 Task: Open a blank sheet, save the file as Cybersecurityplan.odt Type the sentence 'Sum of the interior angles of a polygon:'Add formula using equations and charcters after the sentence '( n - 2 ) × 180?' Select the formula and highlight with color Pink Change the page Orientation to  Potrait
Action: Mouse moved to (247, 132)
Screenshot: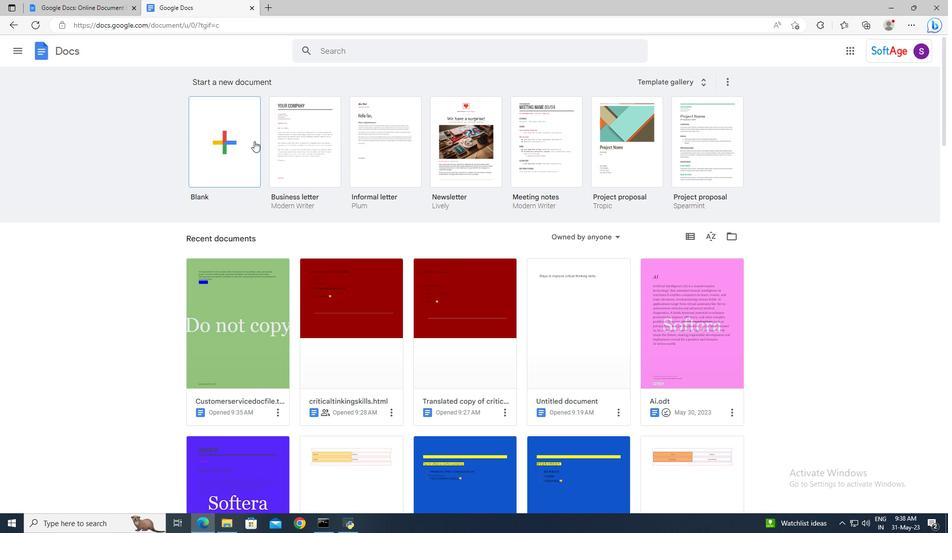 
Action: Mouse pressed left at (247, 132)
Screenshot: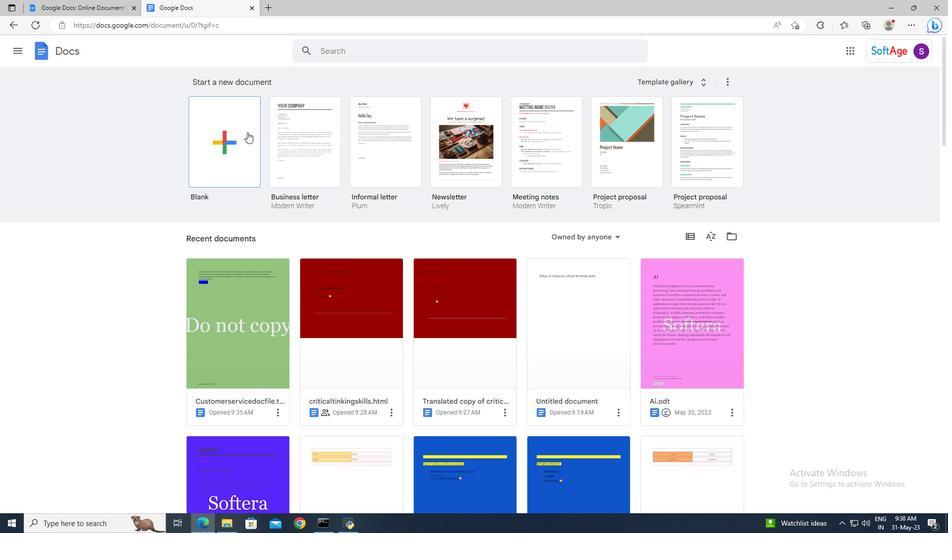 
Action: Mouse moved to (98, 46)
Screenshot: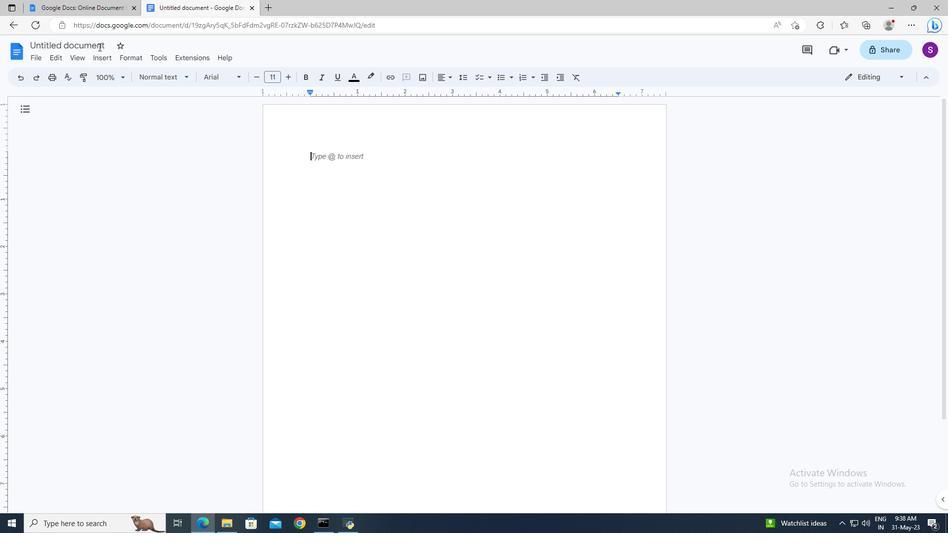 
Action: Mouse pressed left at (98, 46)
Screenshot: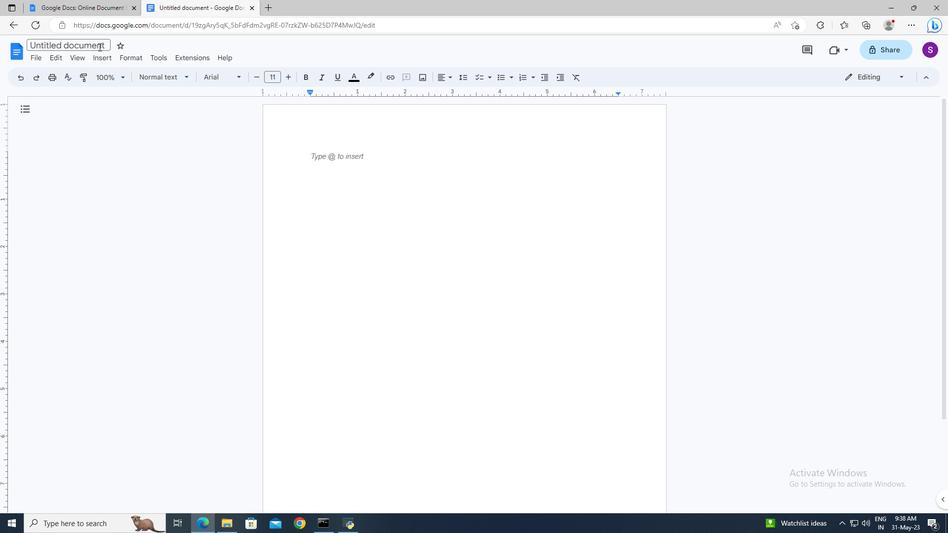 
Action: Key pressed <Key.shift>Cybersecurityplan.odt<Key.enter>
Screenshot: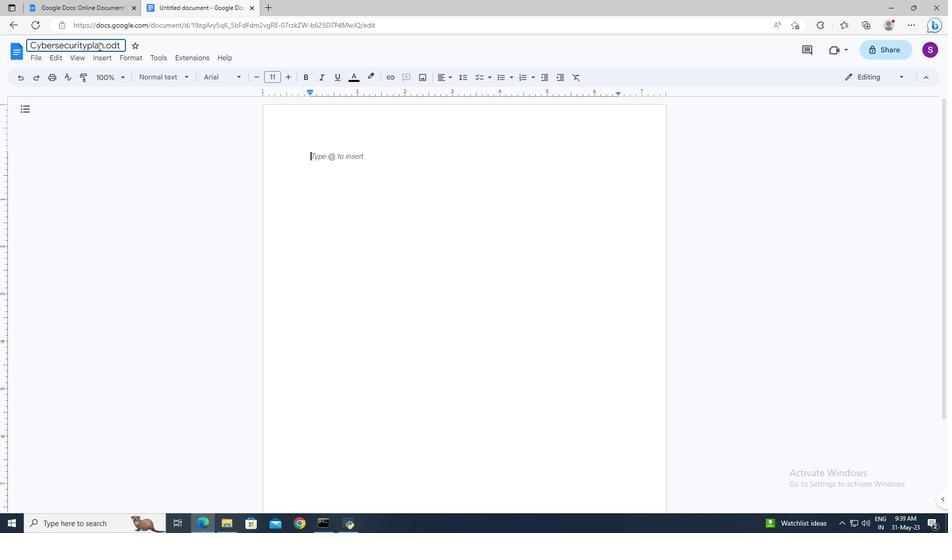 
Action: Mouse moved to (319, 154)
Screenshot: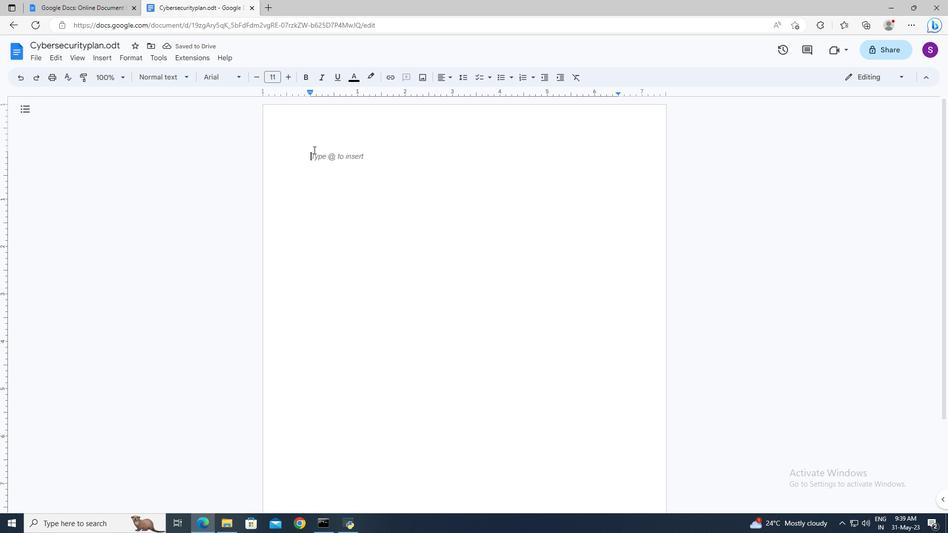 
Action: Mouse pressed left at (319, 154)
Screenshot: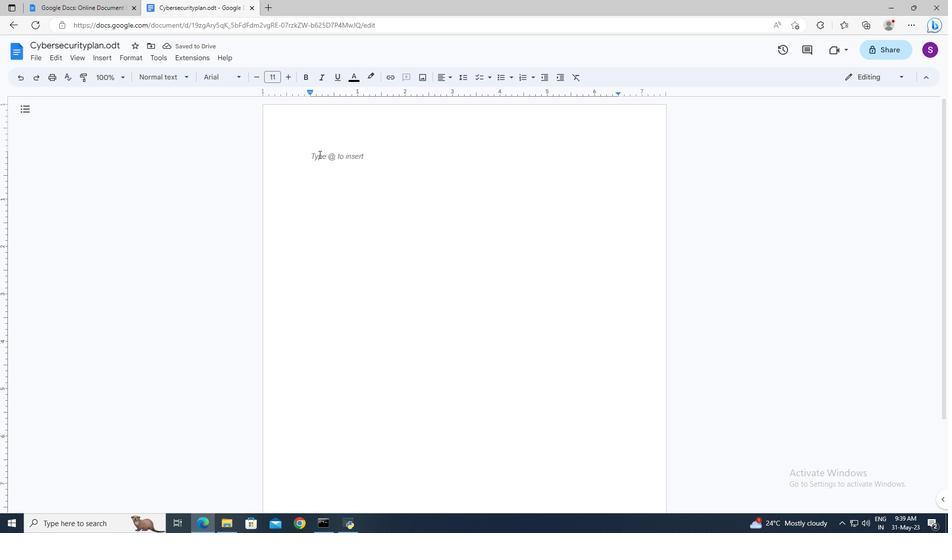 
Action: Key pressed <Key.shift_r>Sum<Key.space>of<Key.space>the<Key.space>interior<Key.space>angles<Key.space>of<Key.space>a<Key.space>polygon<Key.space><Key.shift>:<Key.enter><Key.backspace><Key.enter><Key.backspace><Key.backspace><Key.shift>:<Key.enter><Key.enter>
Screenshot: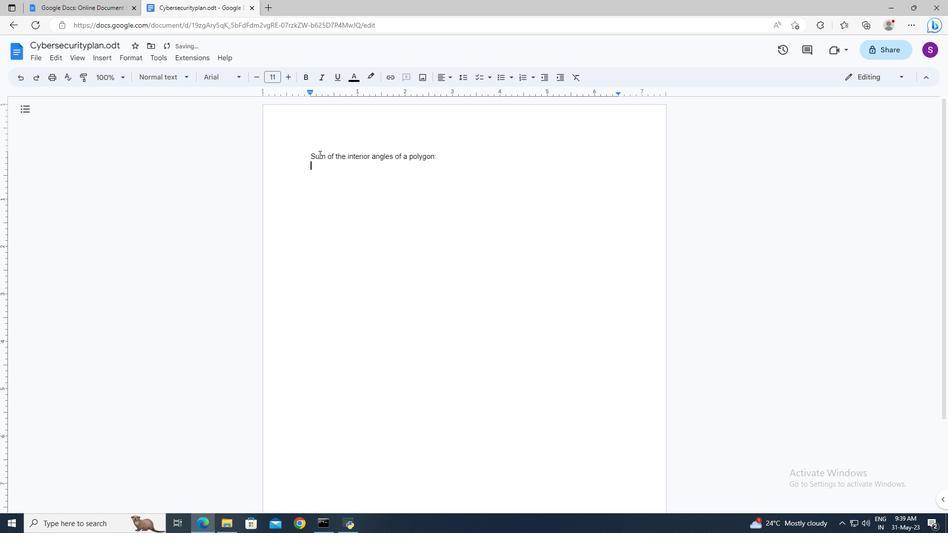 
Action: Mouse moved to (109, 56)
Screenshot: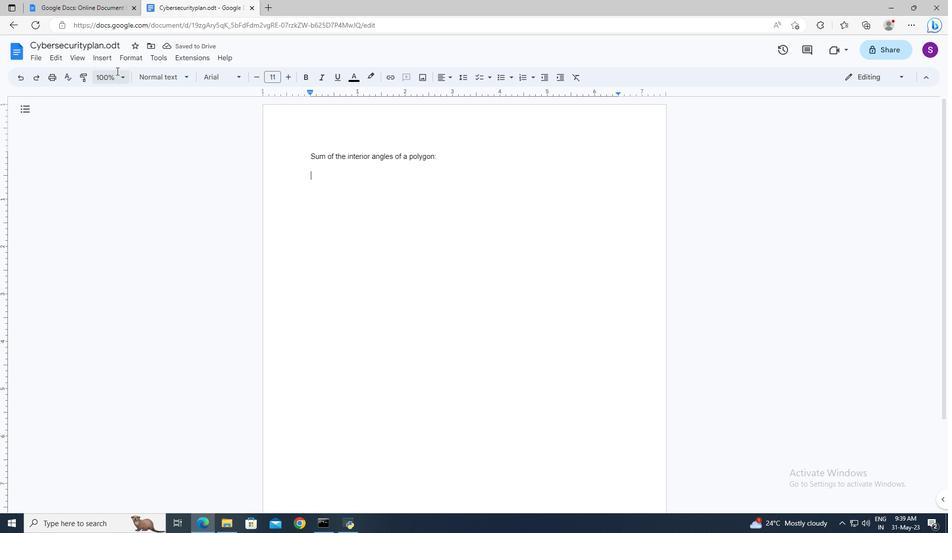 
Action: Mouse pressed left at (109, 56)
Screenshot: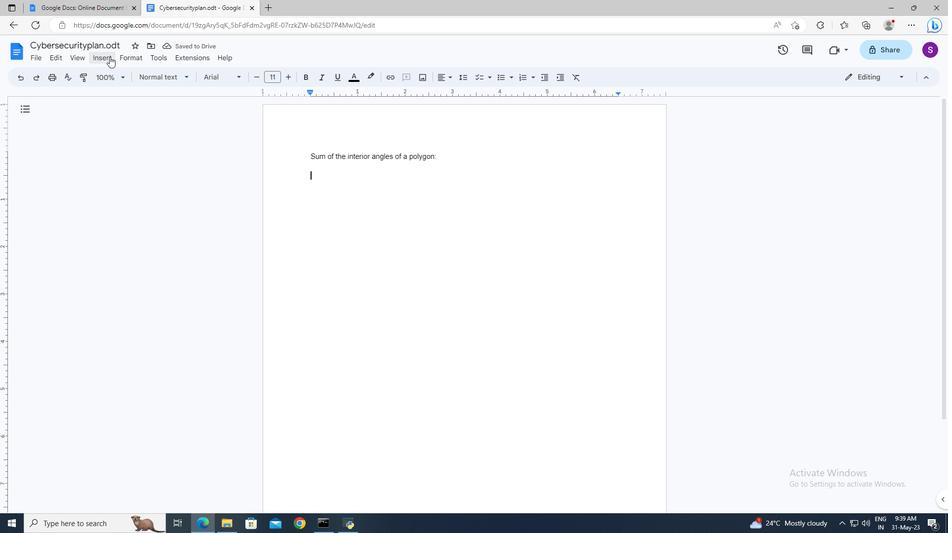 
Action: Mouse moved to (138, 260)
Screenshot: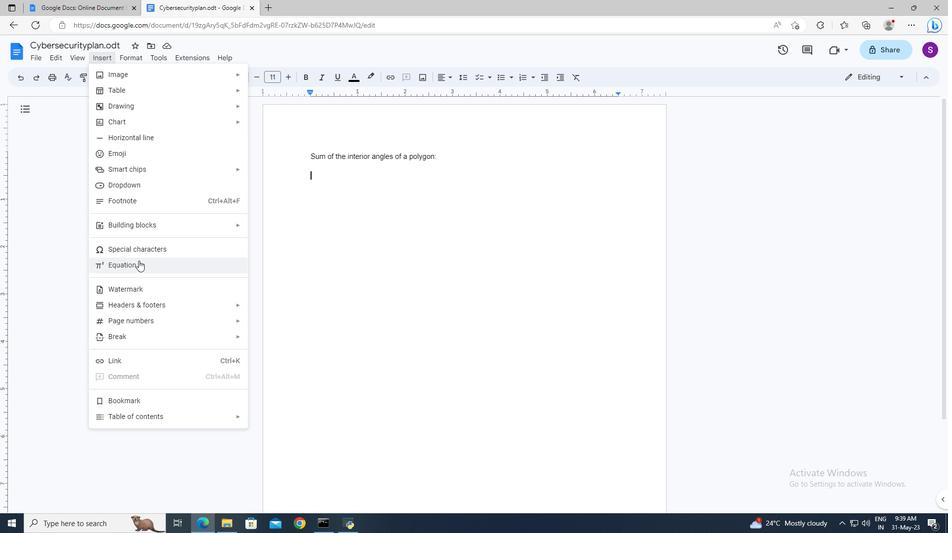 
Action: Mouse pressed left at (138, 260)
Screenshot: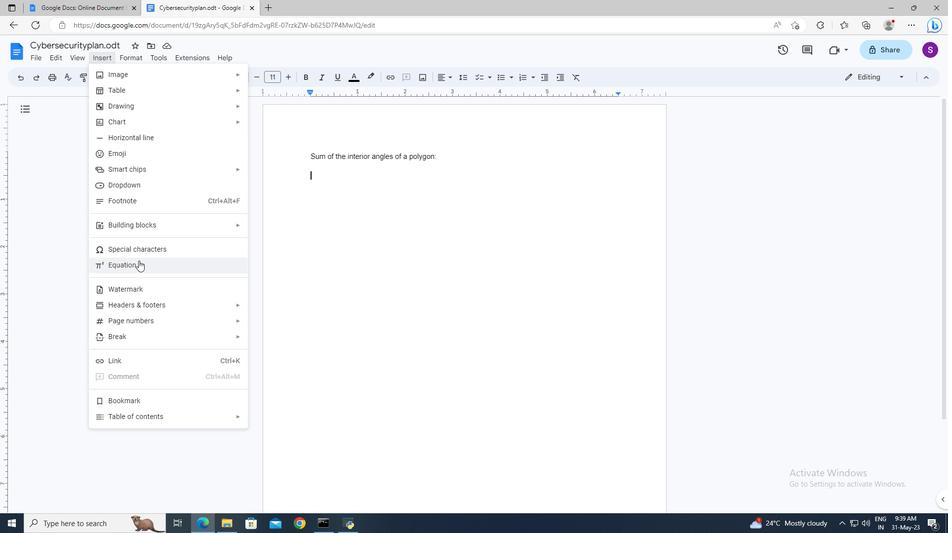 
Action: Mouse moved to (114, 62)
Screenshot: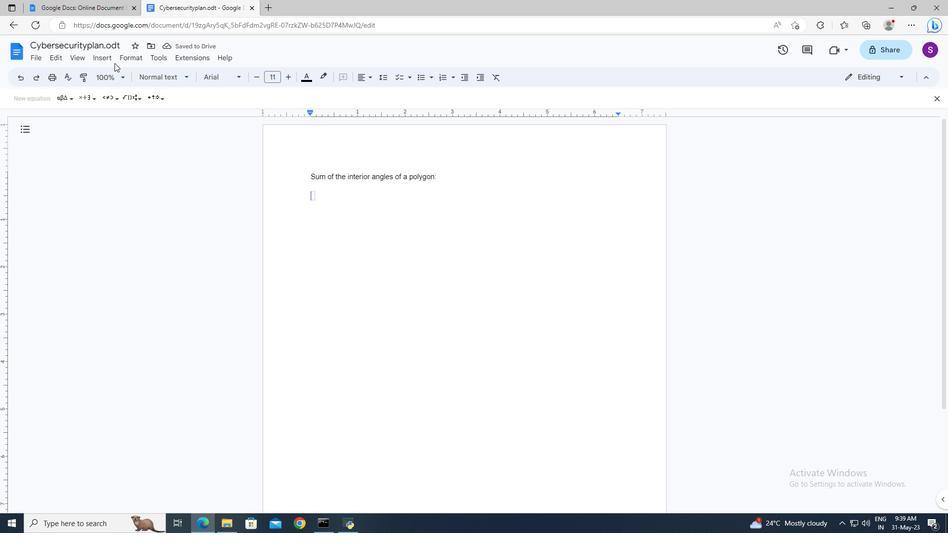 
Action: Mouse pressed left at (114, 62)
Screenshot: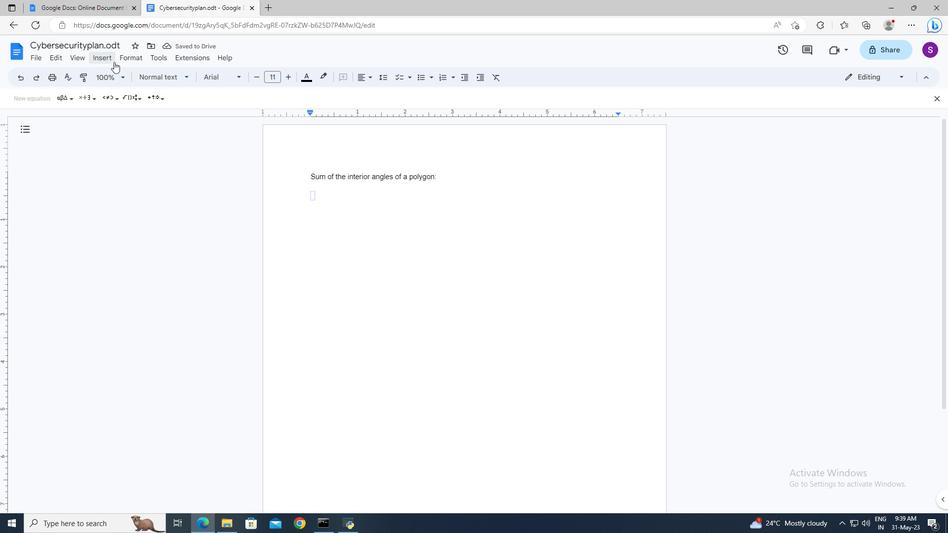 
Action: Mouse moved to (144, 243)
Screenshot: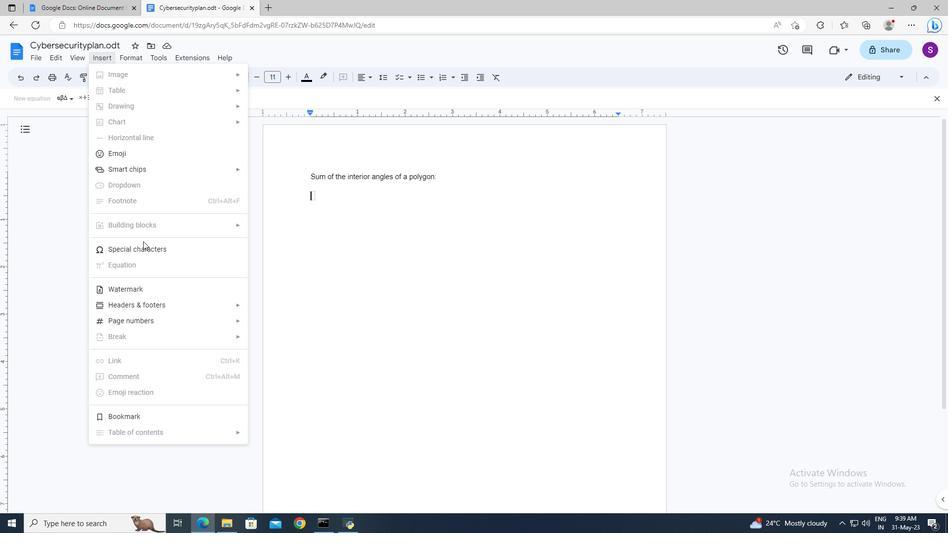 
Action: Mouse pressed left at (144, 243)
Screenshot: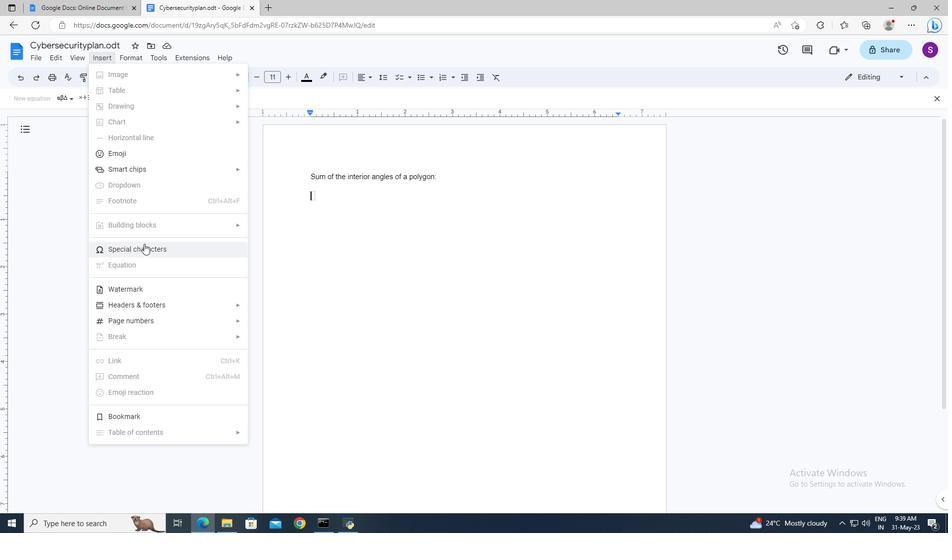 
Action: Mouse moved to (314, 198)
Screenshot: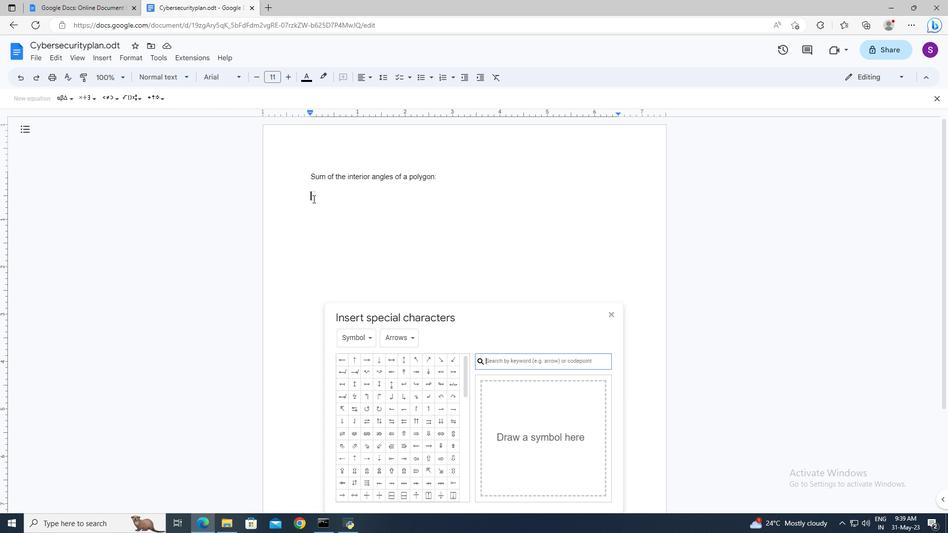 
Action: Mouse pressed left at (314, 198)
Screenshot: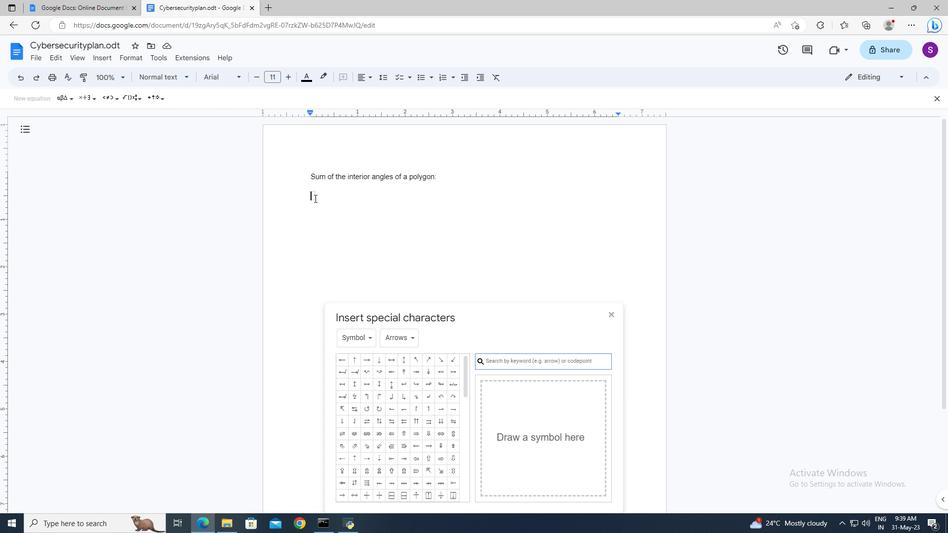 
Action: Mouse moved to (314, 198)
Screenshot: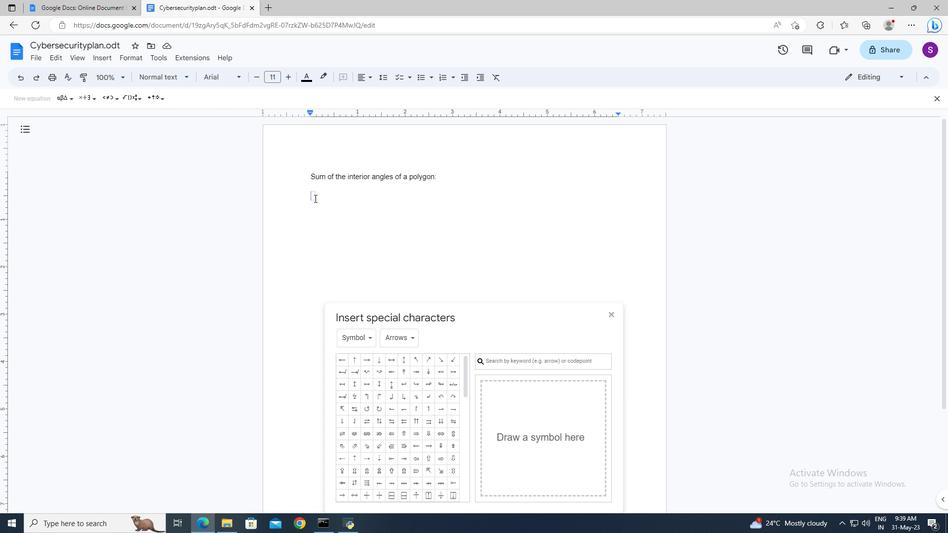 
Action: Key pressed <Key.shift>(n<Key.backspace>n<Key.space>-<Key.space>2<Key.shift>)<Key.space>
Screenshot: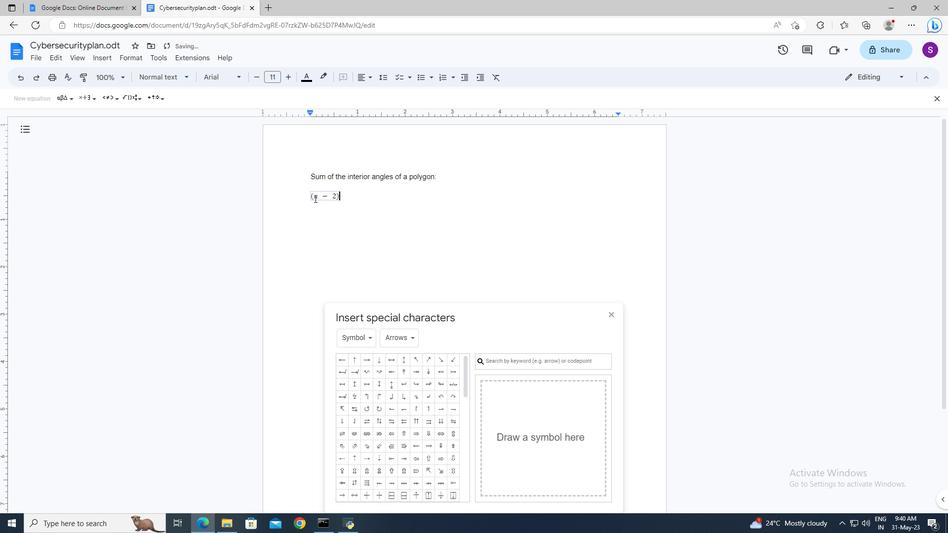 
Action: Mouse moved to (87, 98)
Screenshot: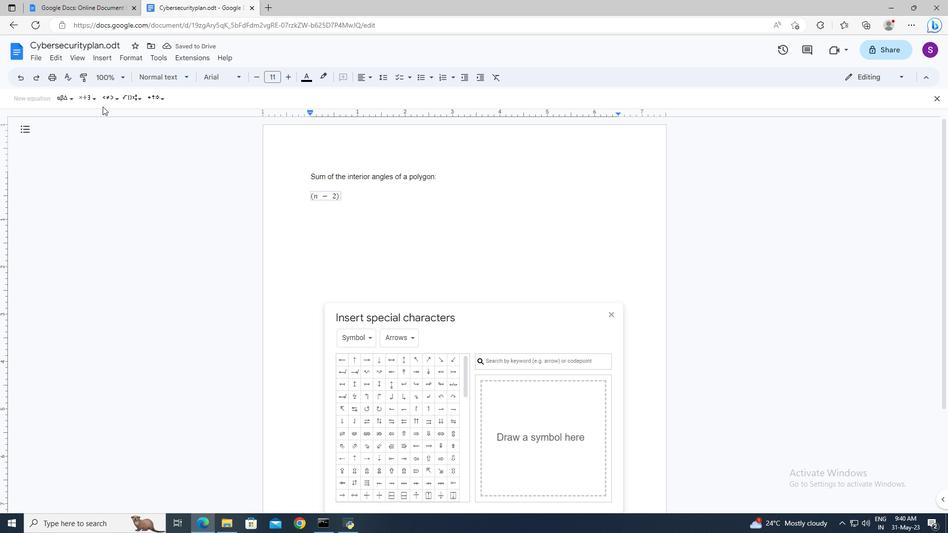 
Action: Mouse pressed left at (87, 98)
Screenshot: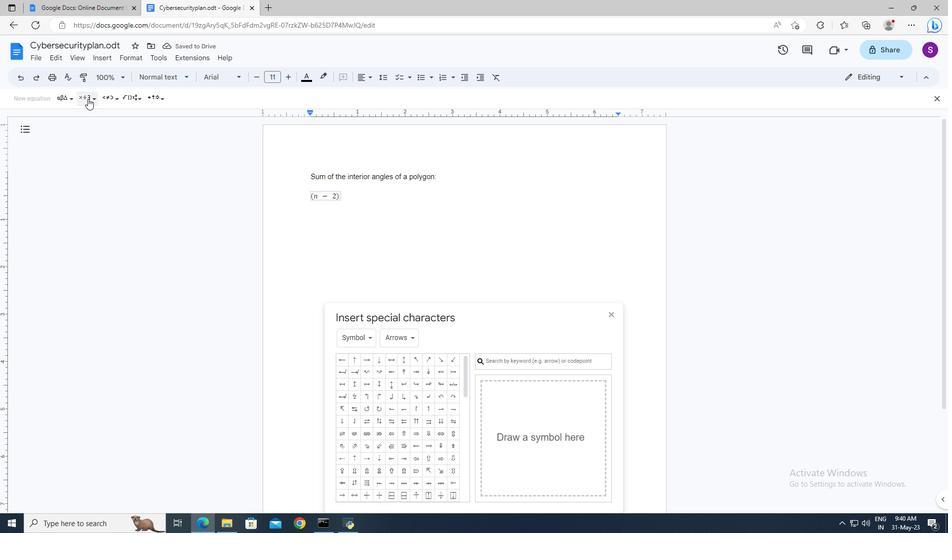 
Action: Mouse moved to (84, 115)
Screenshot: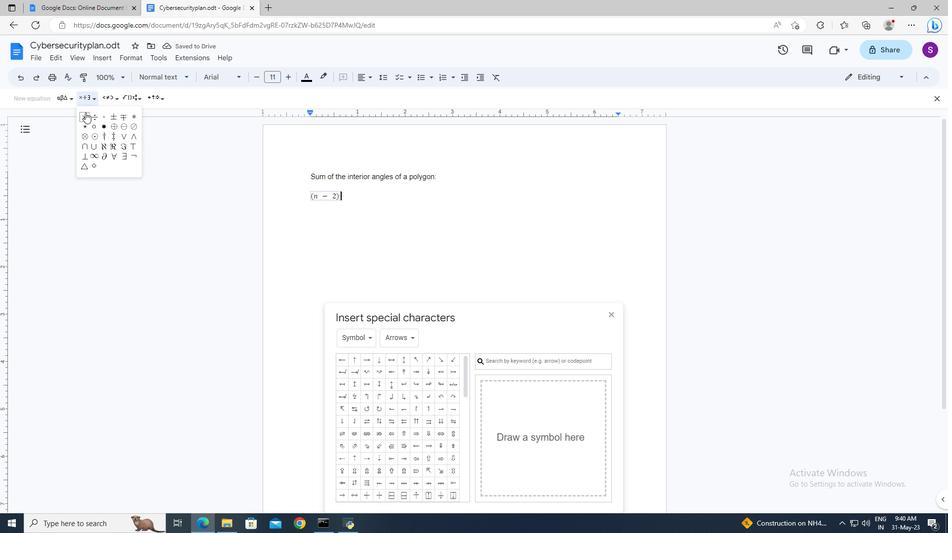 
Action: Mouse pressed left at (84, 115)
Screenshot: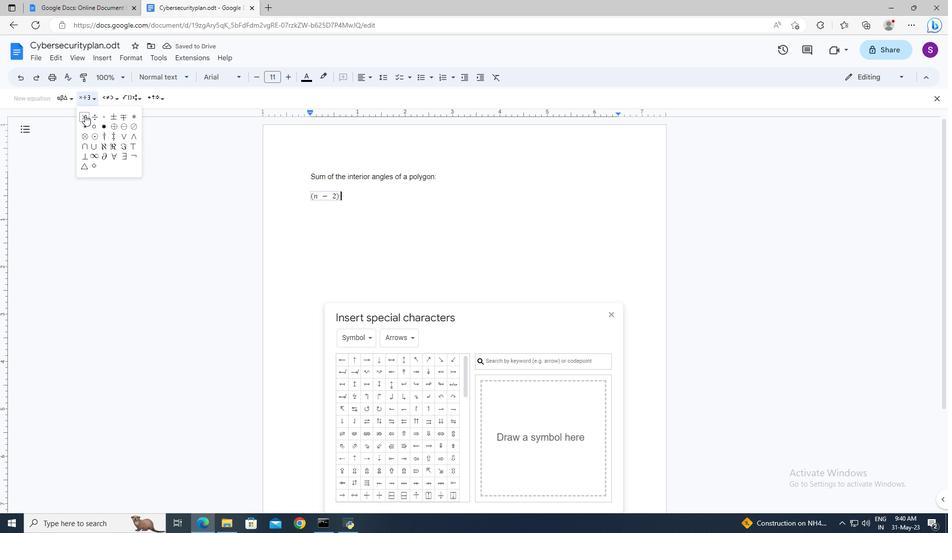 
Action: Key pressed <Key.space>180<Key.shift>?
Screenshot: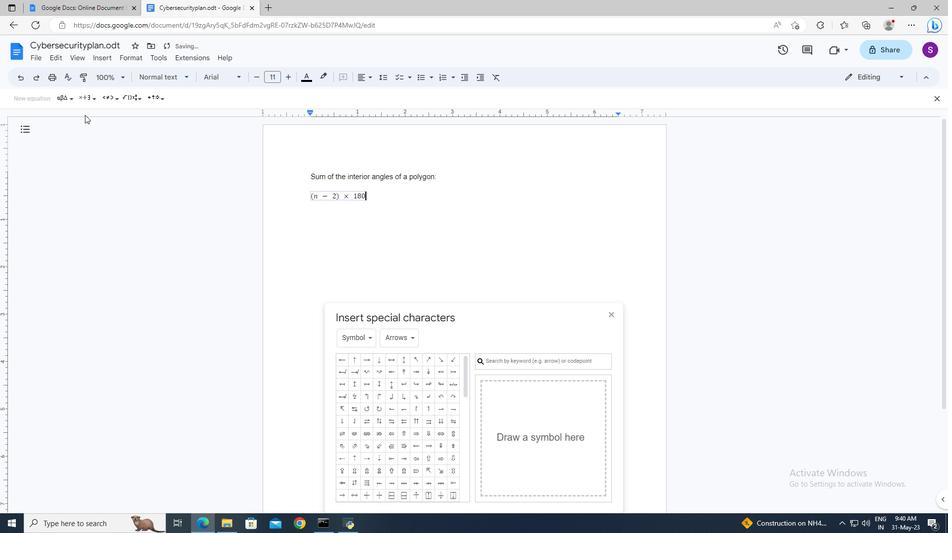 
Action: Mouse moved to (384, 200)
Screenshot: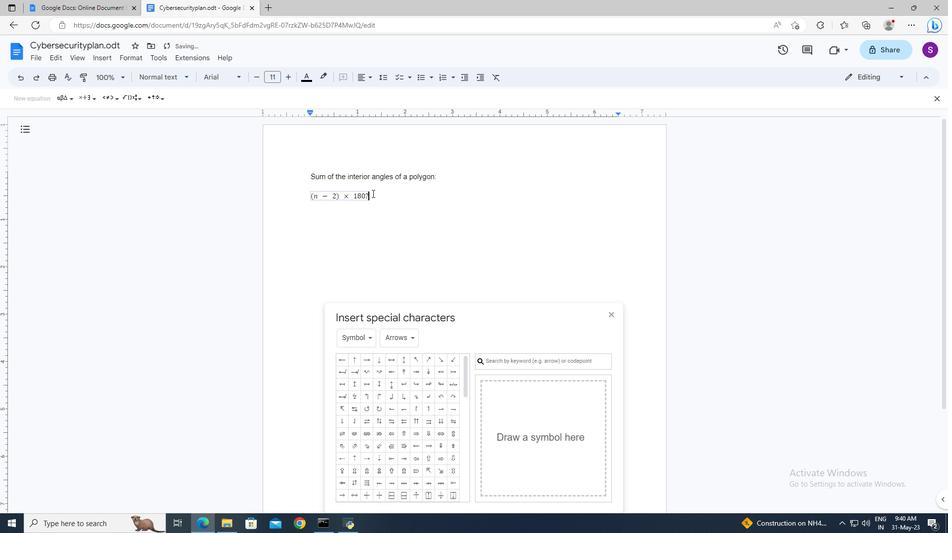 
Action: Mouse pressed left at (384, 200)
Screenshot: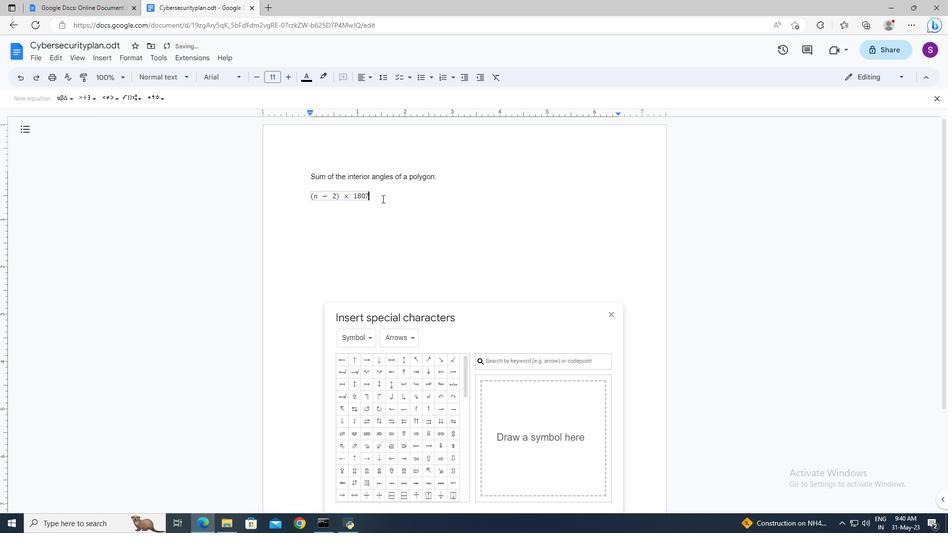 
Action: Key pressed <Key.shift><Key.left><Key.left><Key.shift><Key.right>
Screenshot: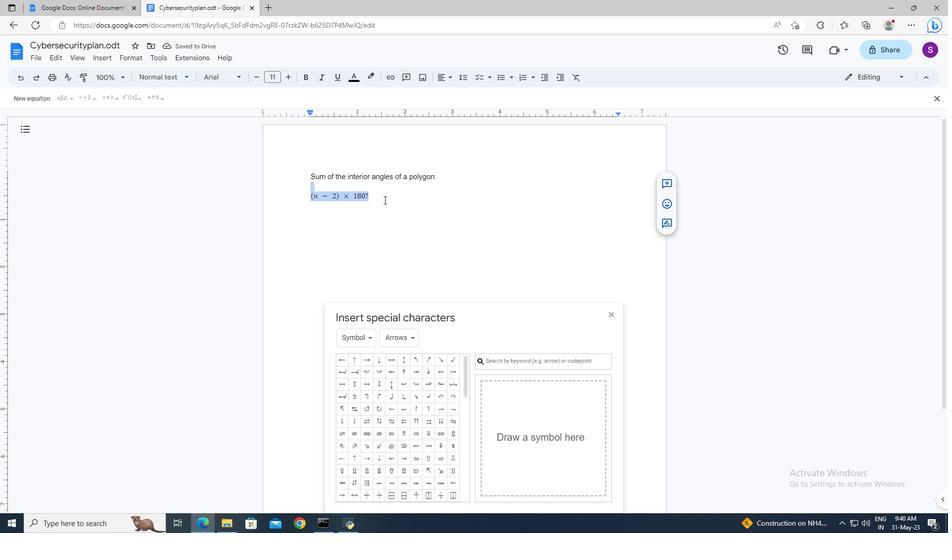 
Action: Mouse moved to (377, 79)
Screenshot: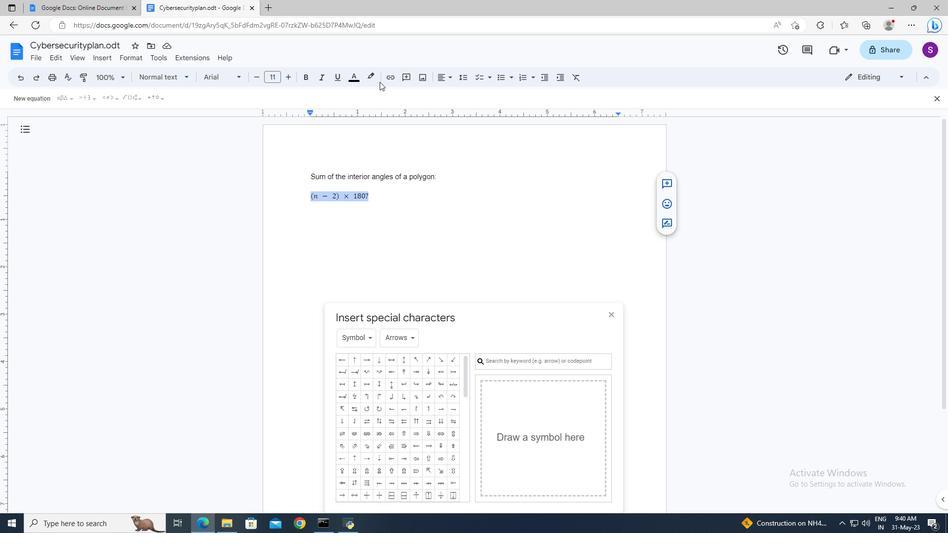 
Action: Mouse pressed left at (377, 79)
Screenshot: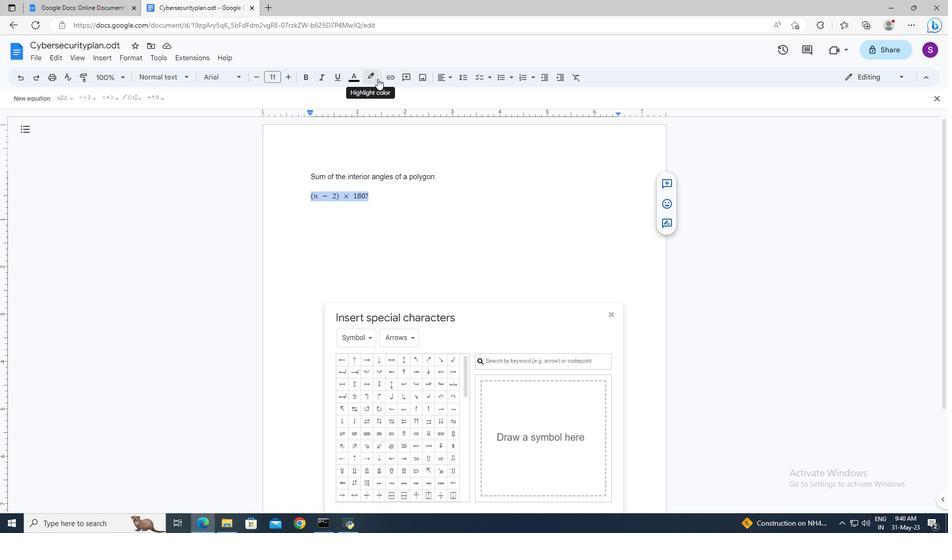 
Action: Mouse moved to (373, 208)
Screenshot: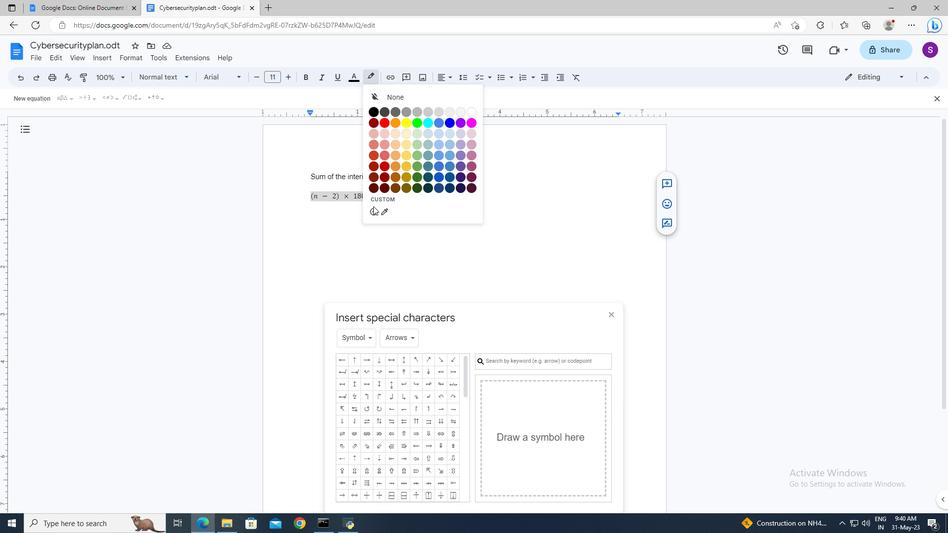 
Action: Mouse pressed left at (373, 208)
Screenshot: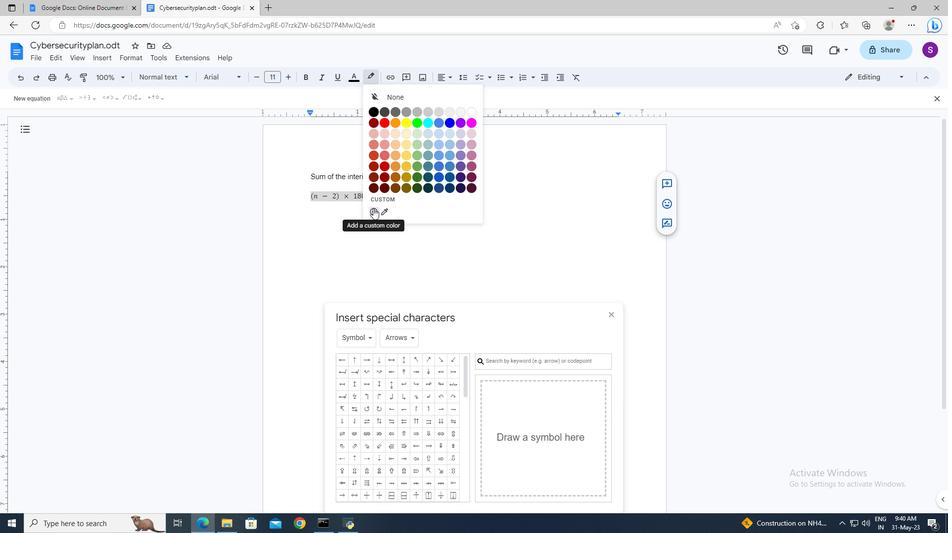 
Action: Mouse moved to (481, 281)
Screenshot: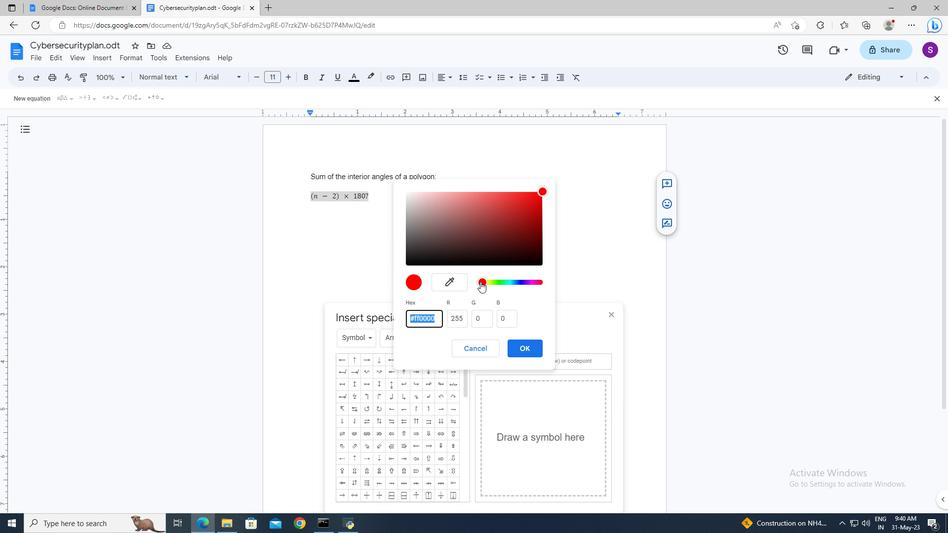 
Action: Mouse pressed left at (481, 281)
Screenshot: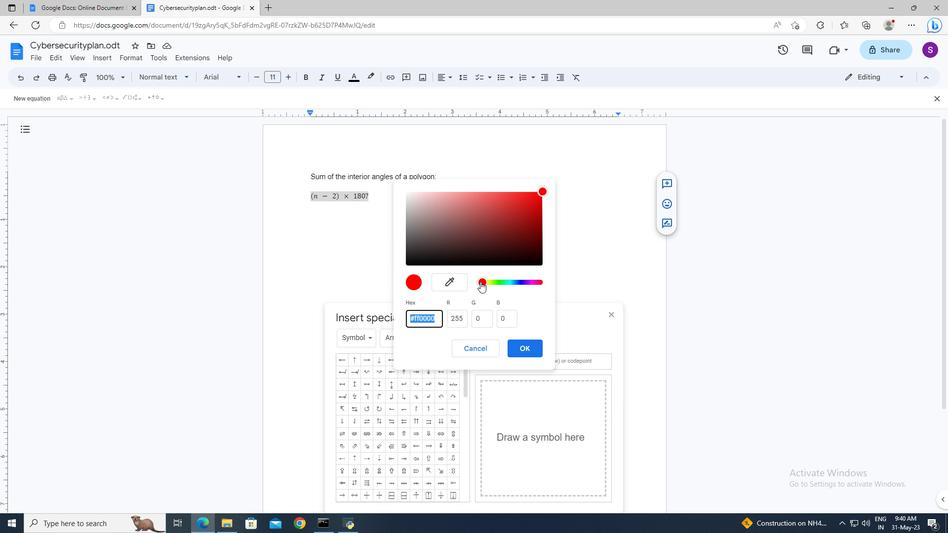 
Action: Mouse moved to (513, 198)
Screenshot: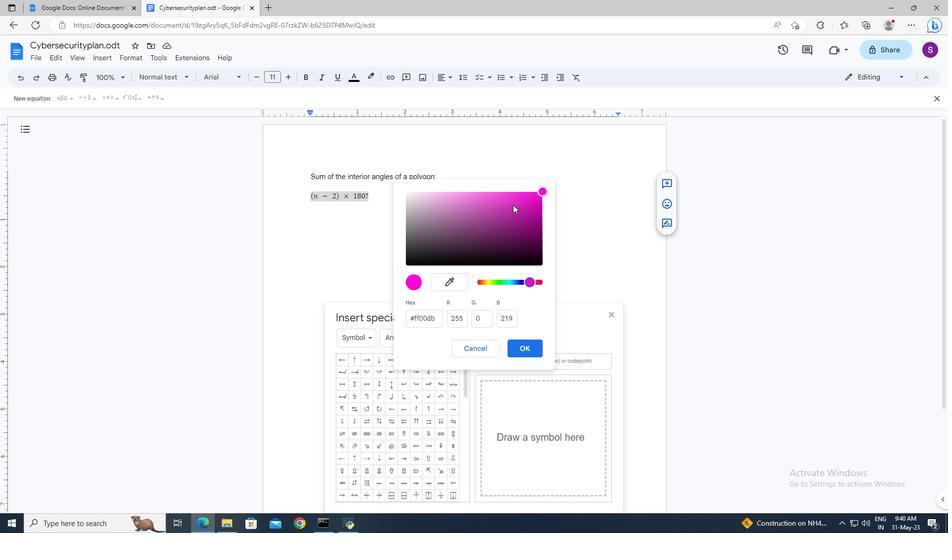 
Action: Mouse pressed left at (513, 198)
Screenshot: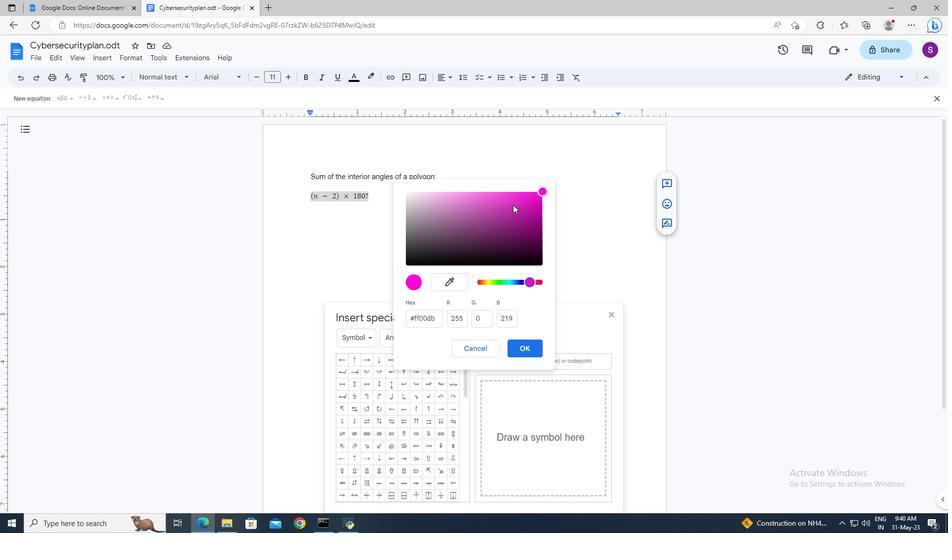 
Action: Mouse moved to (528, 343)
Screenshot: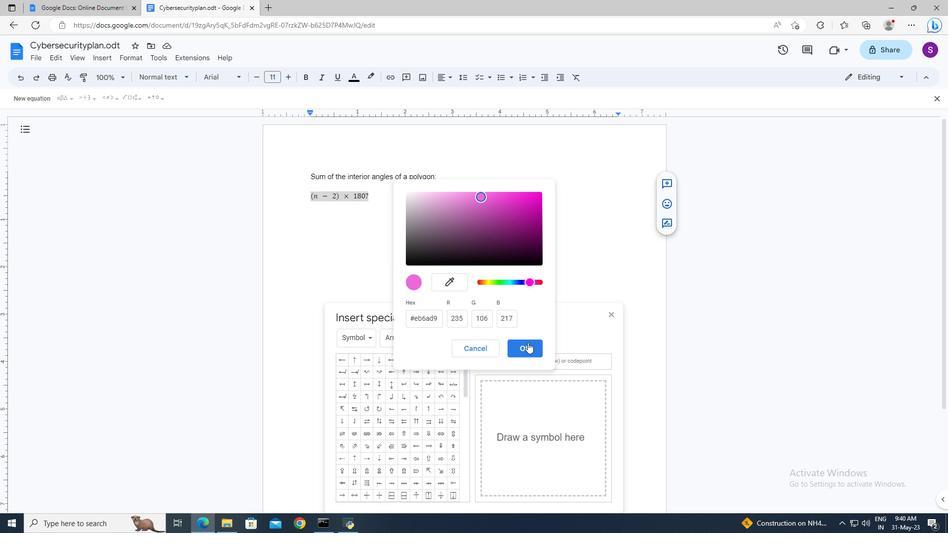 
Action: Mouse pressed left at (528, 343)
Screenshot: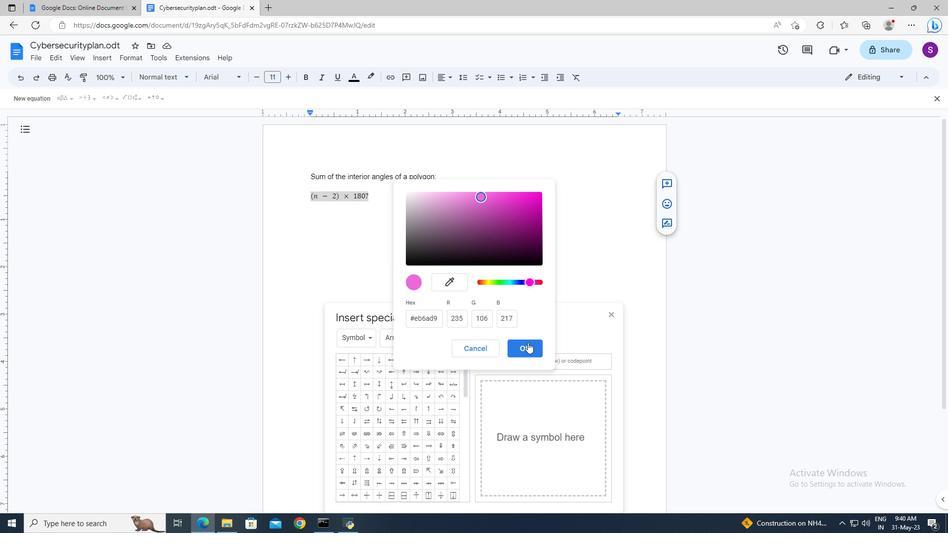 
Action: Mouse moved to (612, 314)
Screenshot: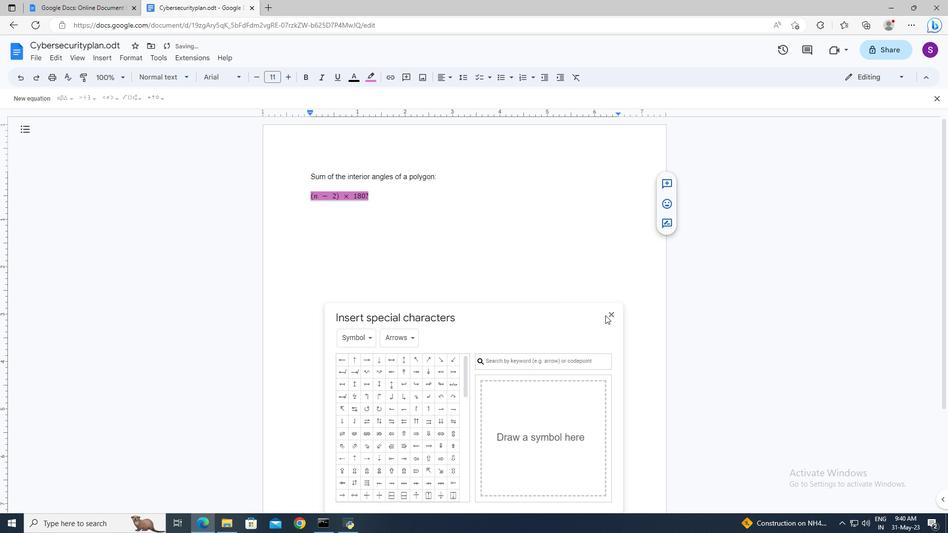 
Action: Mouse pressed left at (612, 314)
Screenshot: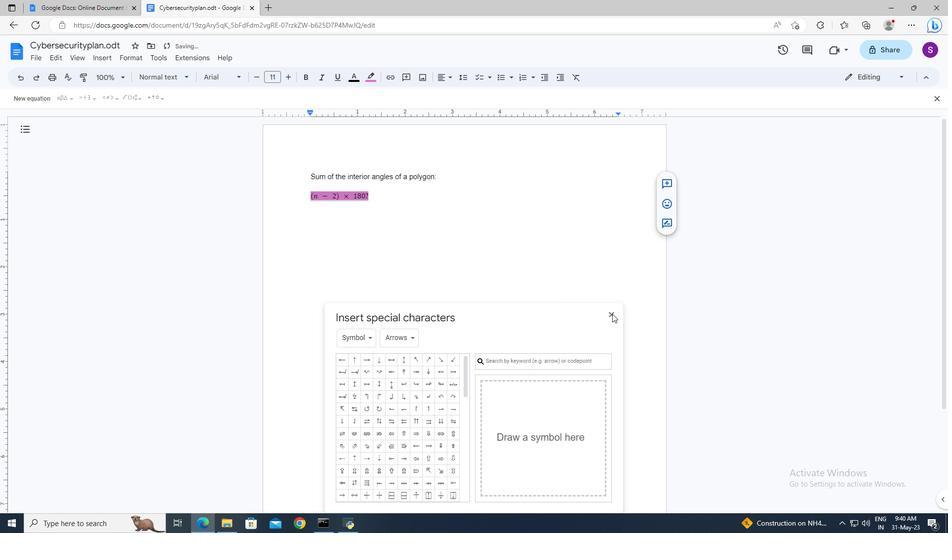 
Action: Mouse moved to (454, 201)
Screenshot: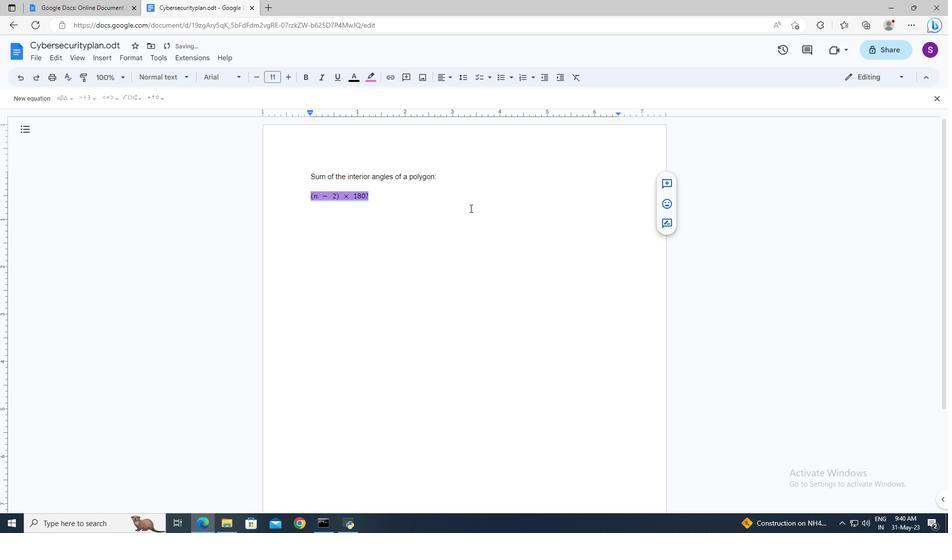 
Action: Mouse pressed left at (454, 201)
Screenshot: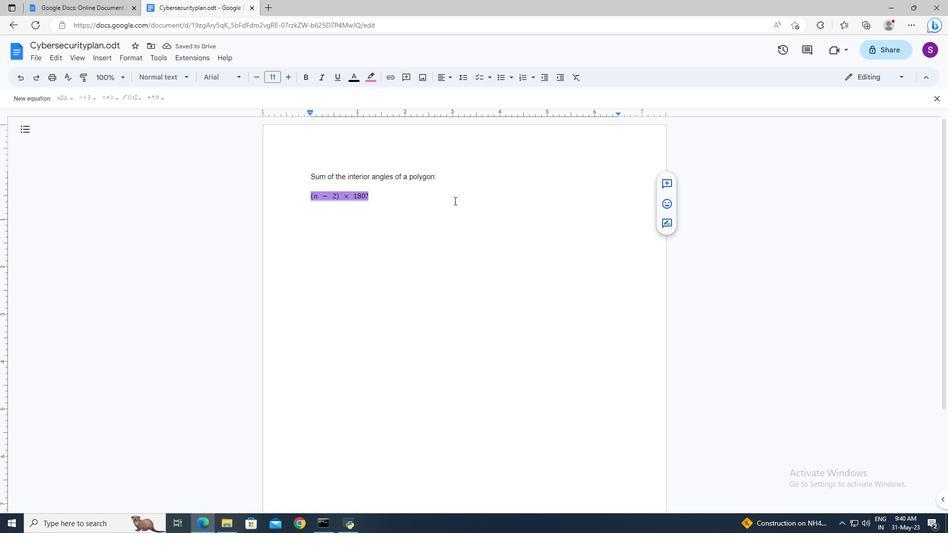 
Action: Mouse moved to (41, 58)
Screenshot: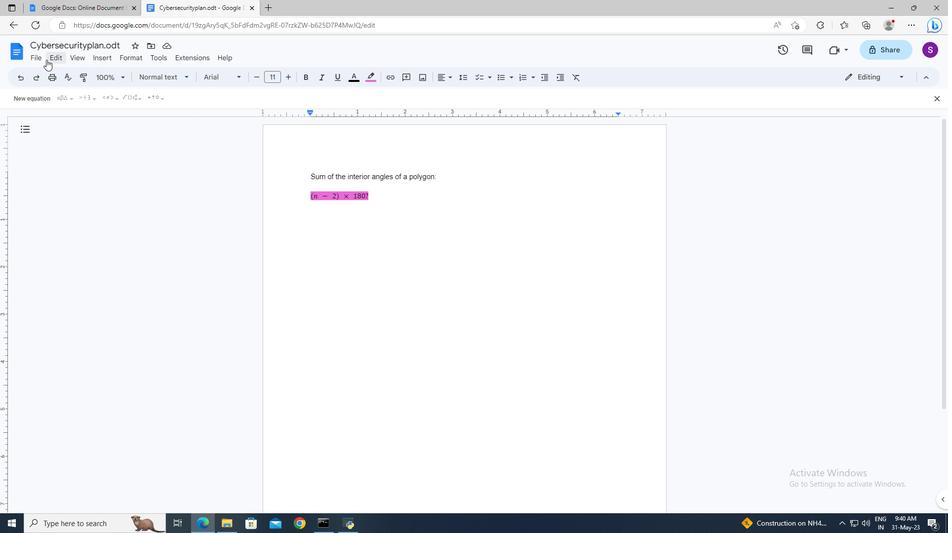 
Action: Mouse pressed left at (41, 58)
Screenshot: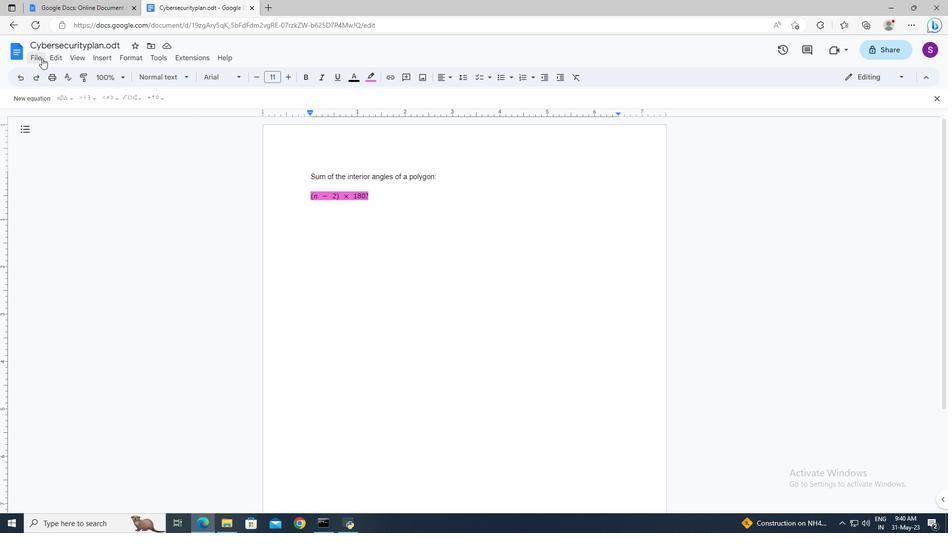 
Action: Mouse moved to (71, 324)
Screenshot: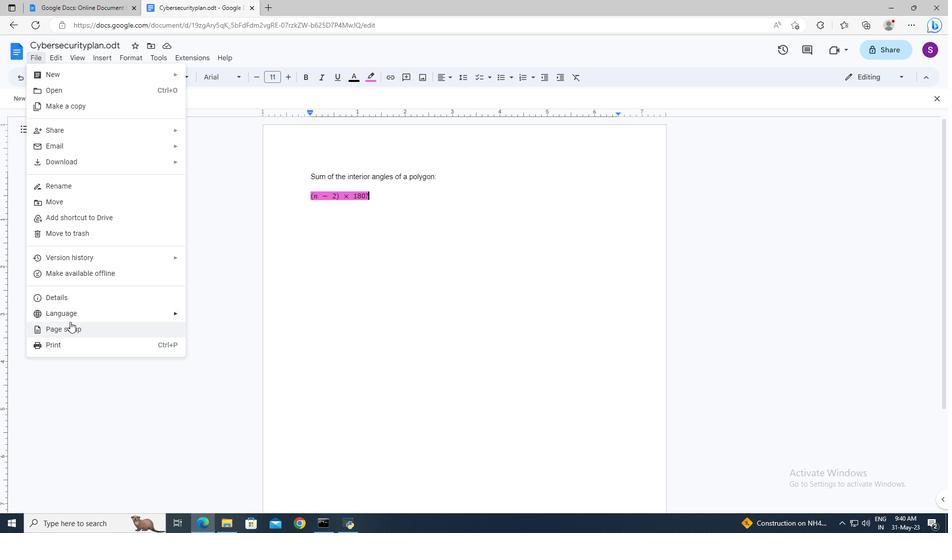 
Action: Mouse pressed left at (71, 324)
Screenshot: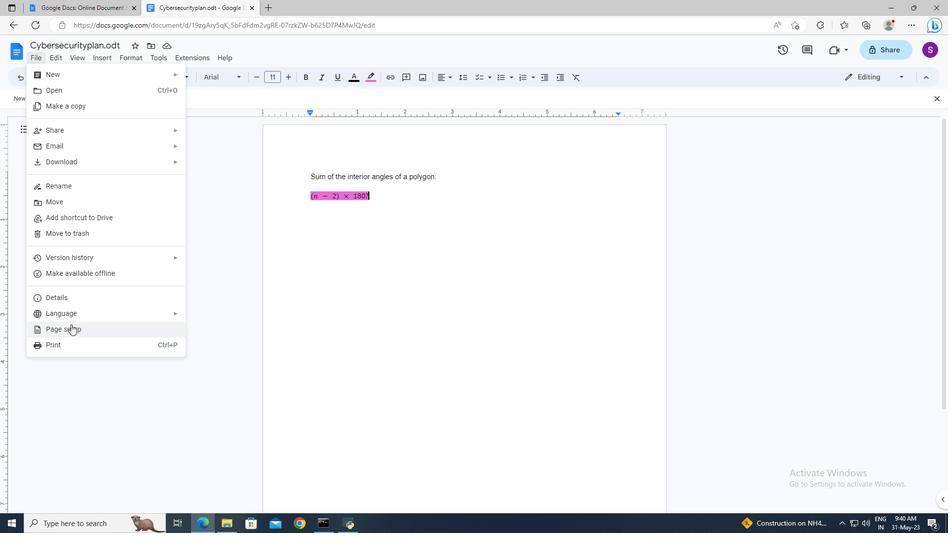 
Action: Mouse moved to (384, 263)
Screenshot: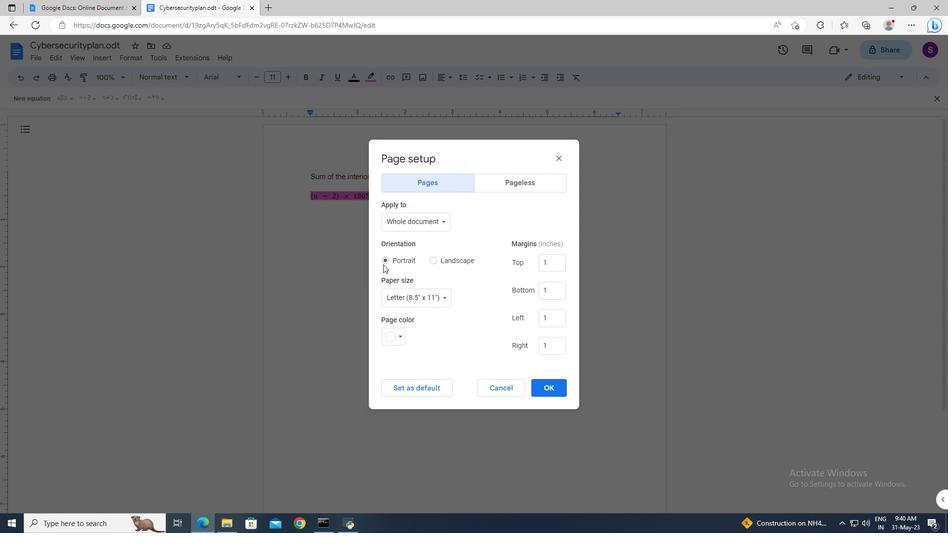 
Action: Mouse pressed left at (384, 263)
Screenshot: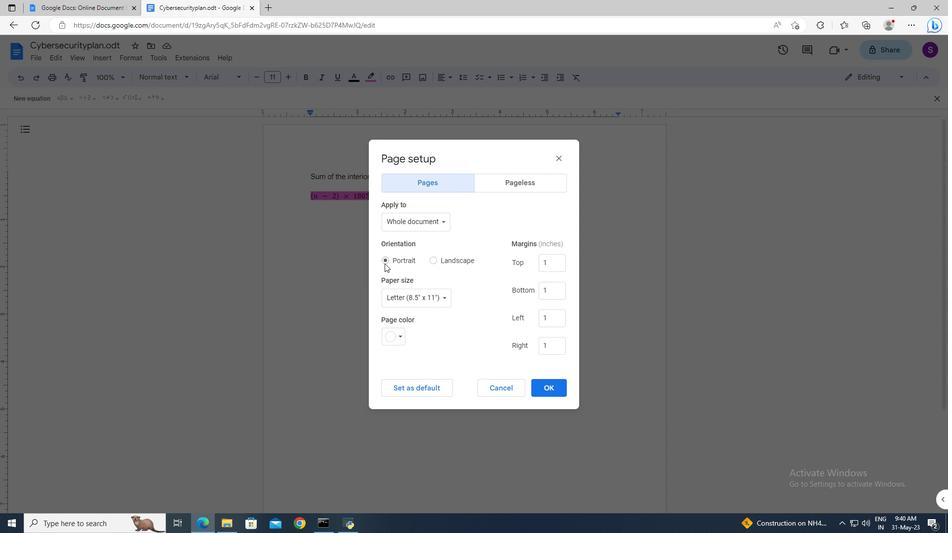 
Action: Mouse moved to (536, 386)
Screenshot: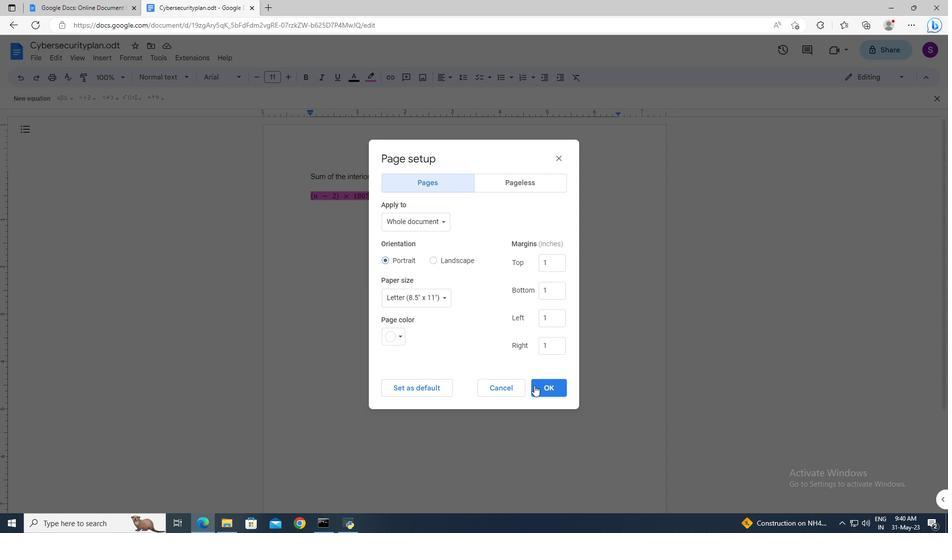 
Action: Mouse pressed left at (536, 386)
Screenshot: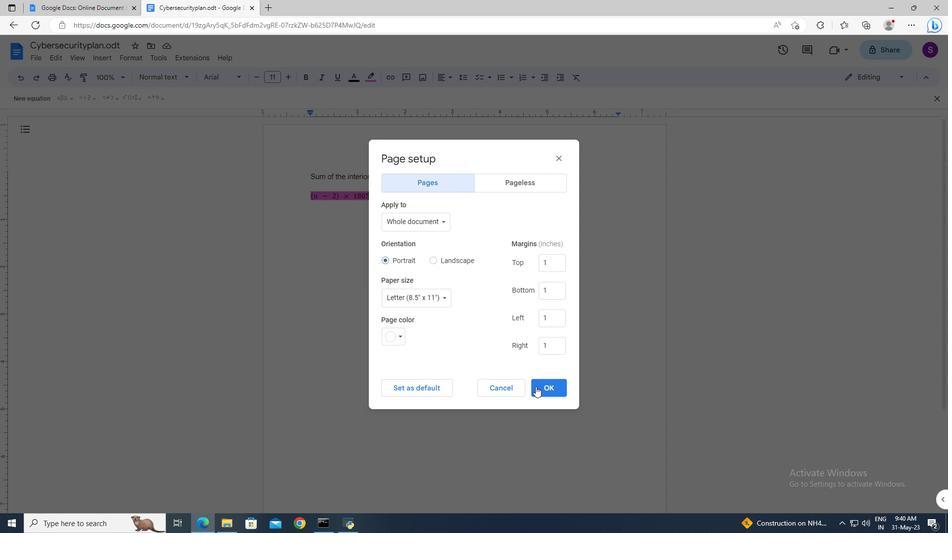 
